 Task: Create a rule from the Agile list, Priority changed -> Complete task in the project AgileLab if Priority Cleared then Complete Task
Action: Mouse moved to (983, 158)
Screenshot: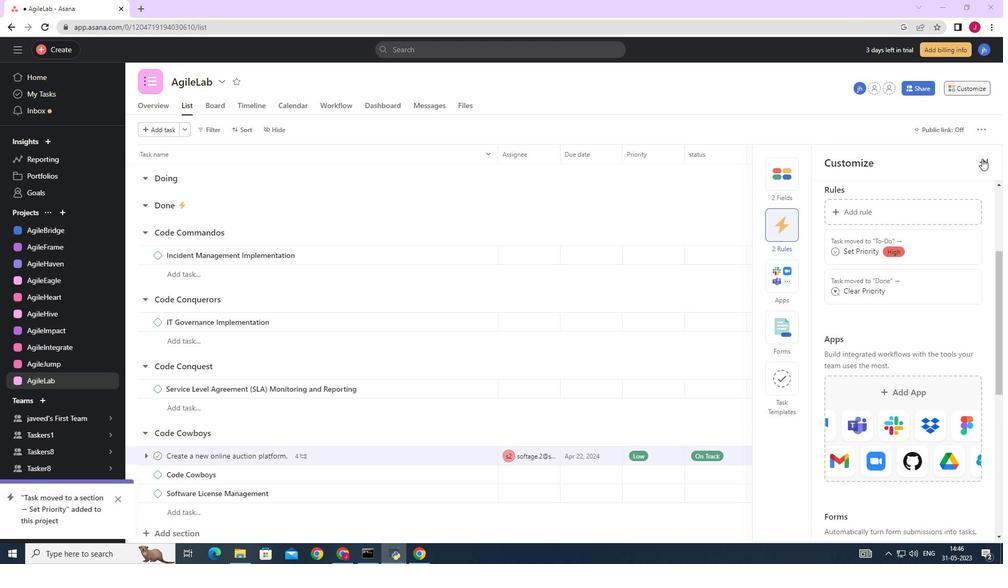 
Action: Mouse pressed left at (983, 158)
Screenshot: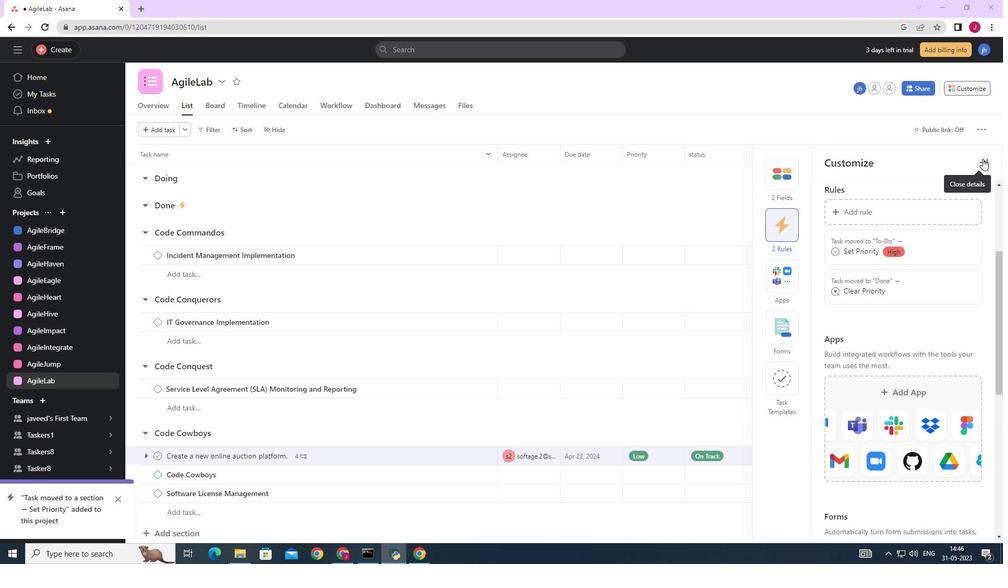 
Action: Mouse moved to (970, 85)
Screenshot: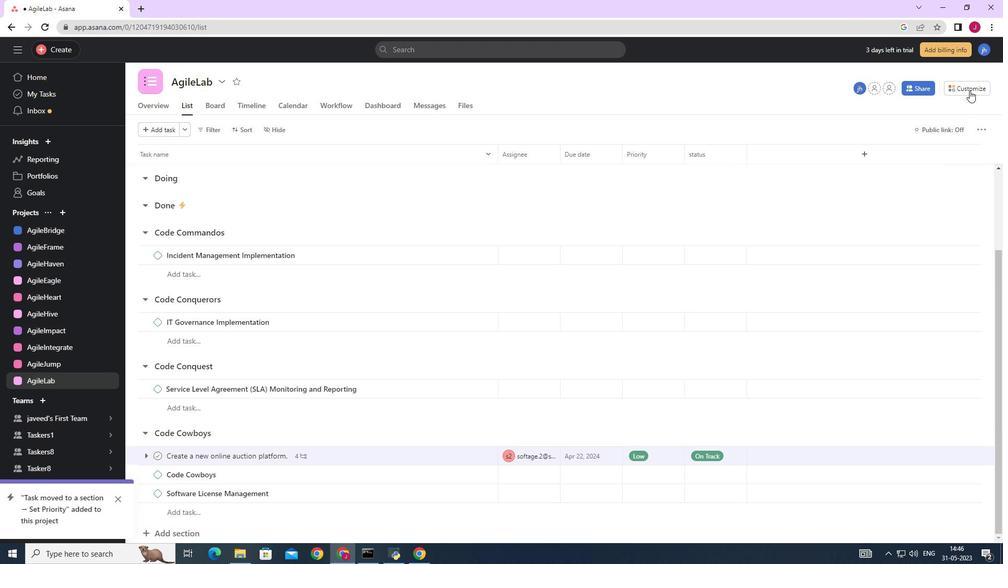 
Action: Mouse pressed left at (970, 85)
Screenshot: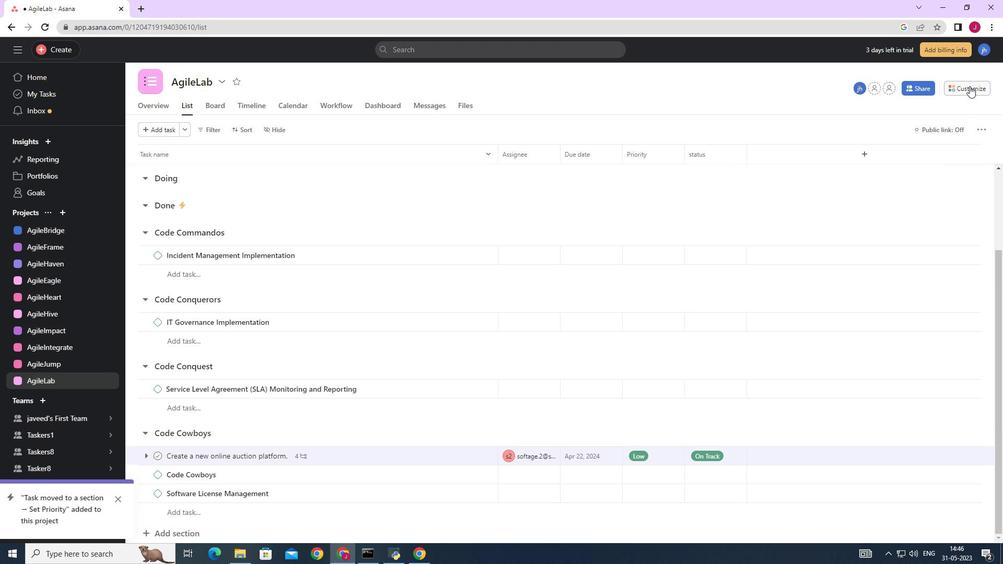 
Action: Mouse moved to (776, 224)
Screenshot: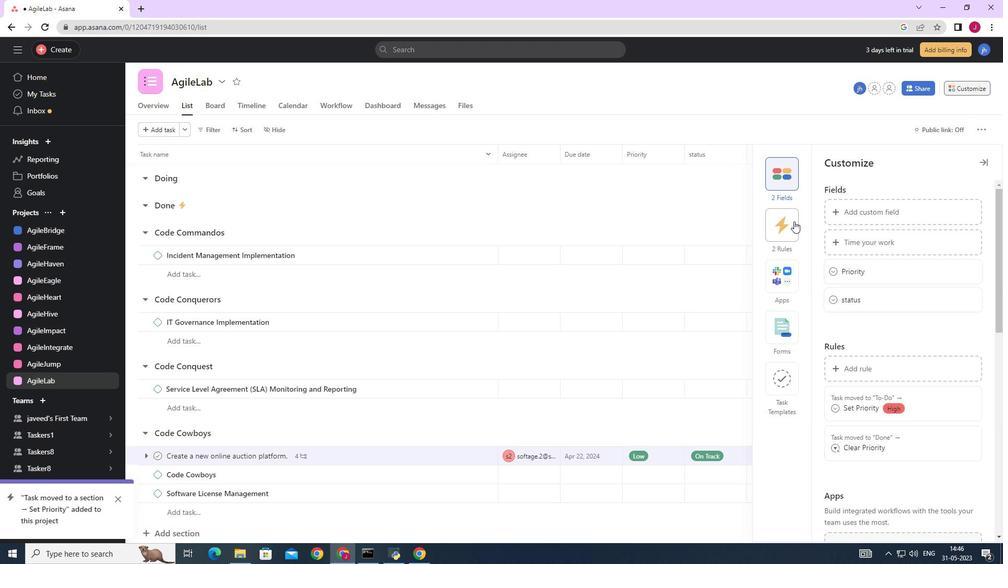 
Action: Mouse pressed left at (776, 224)
Screenshot: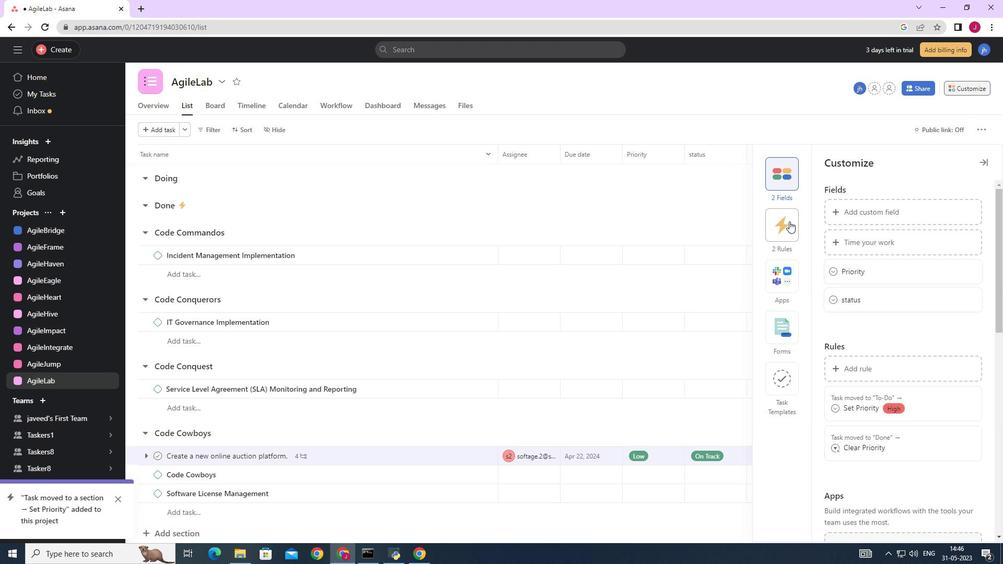 
Action: Mouse moved to (861, 211)
Screenshot: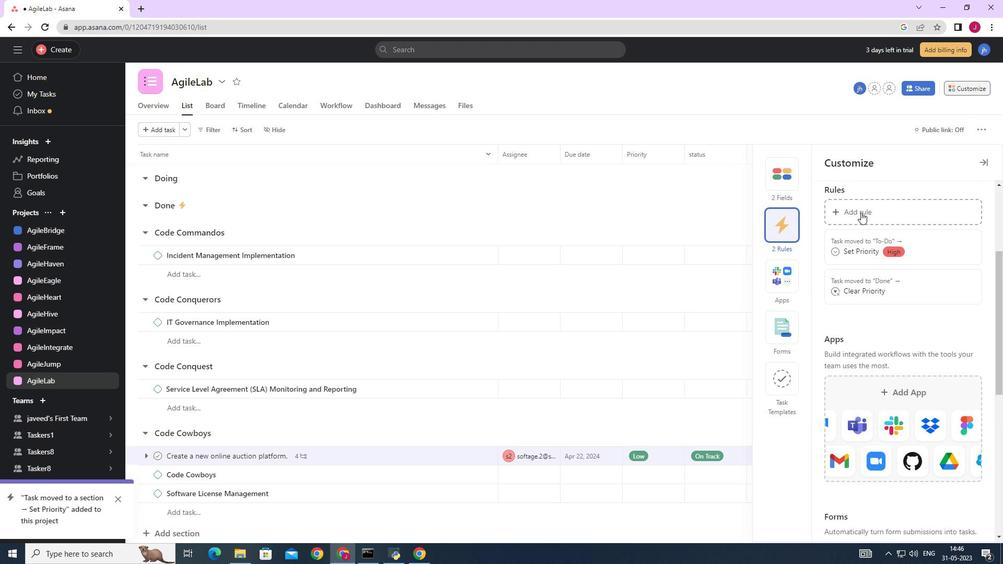 
Action: Mouse pressed left at (861, 211)
Screenshot: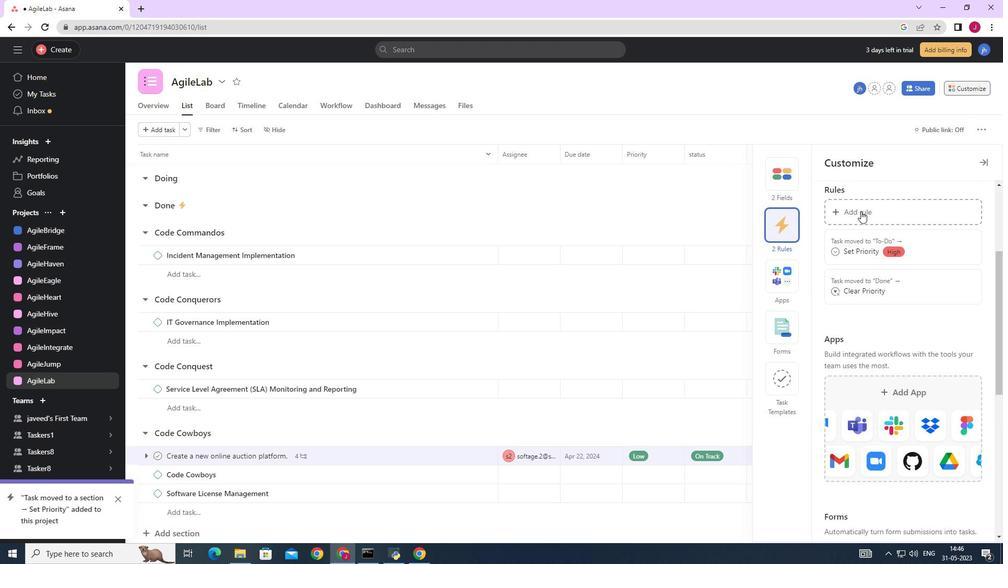 
Action: Mouse moved to (229, 132)
Screenshot: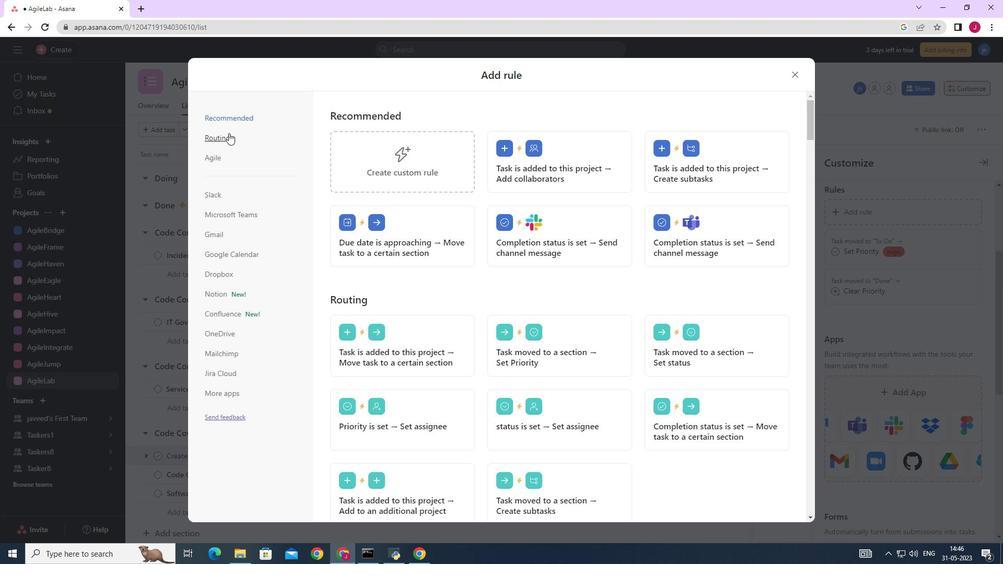 
Action: Mouse pressed left at (229, 132)
Screenshot: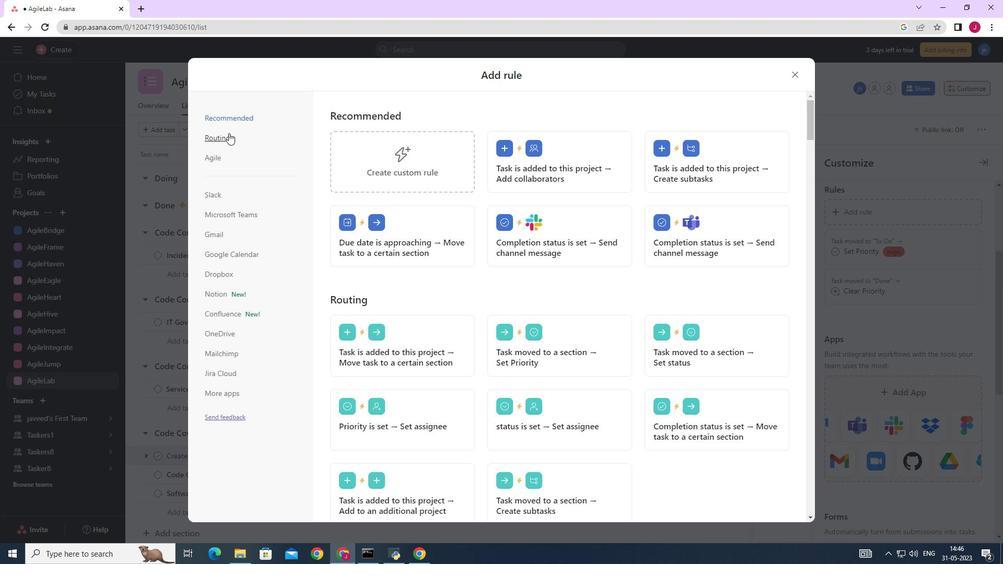 
Action: Mouse moved to (556, 156)
Screenshot: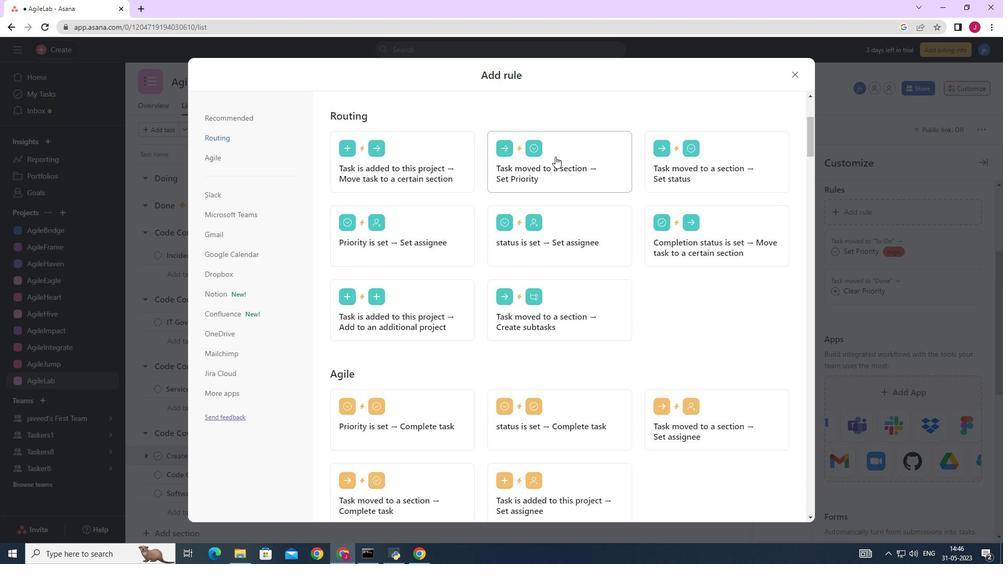 
Action: Mouse pressed left at (556, 156)
Screenshot: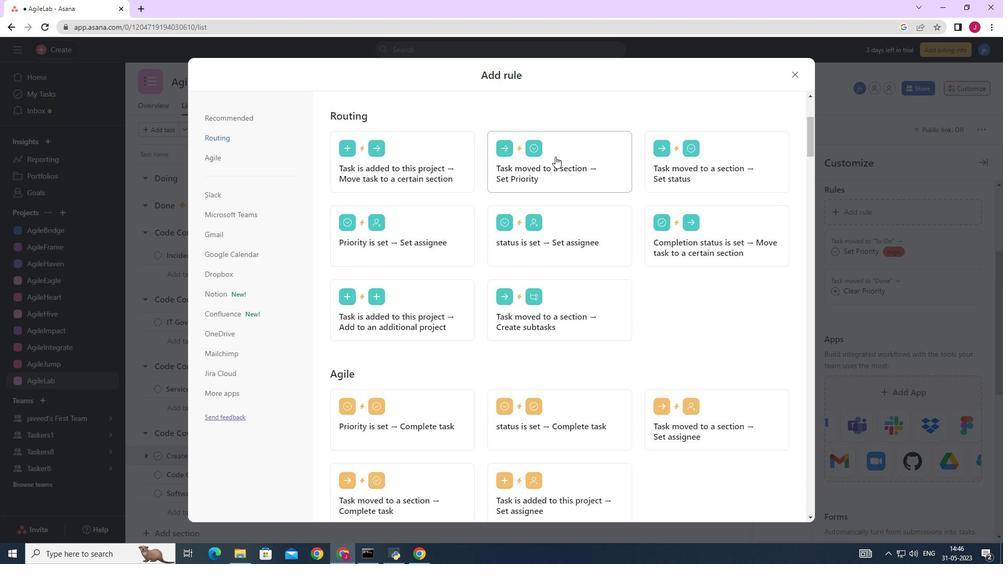 
Action: Mouse moved to (7, 27)
Screenshot: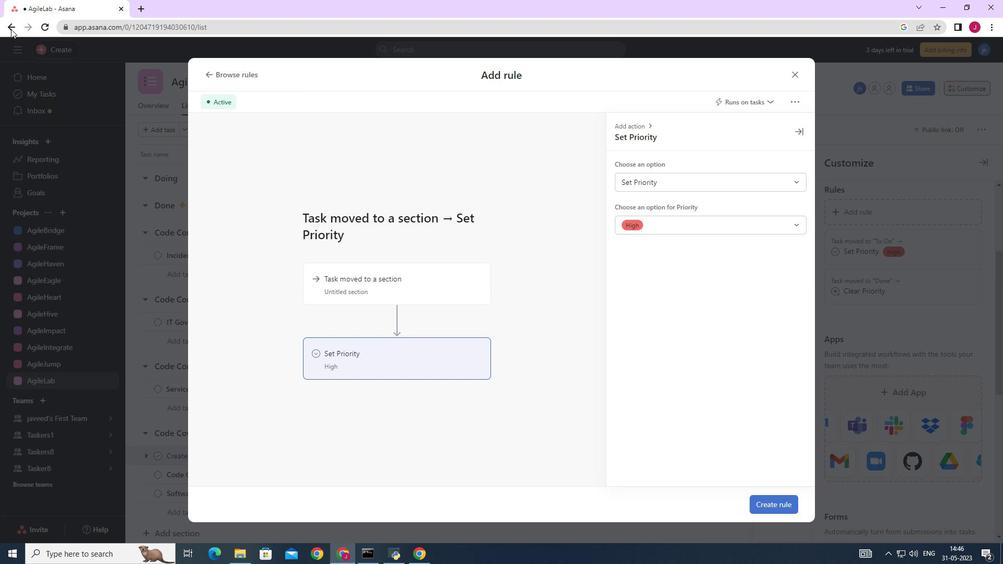
Action: Mouse pressed left at (7, 27)
Screenshot: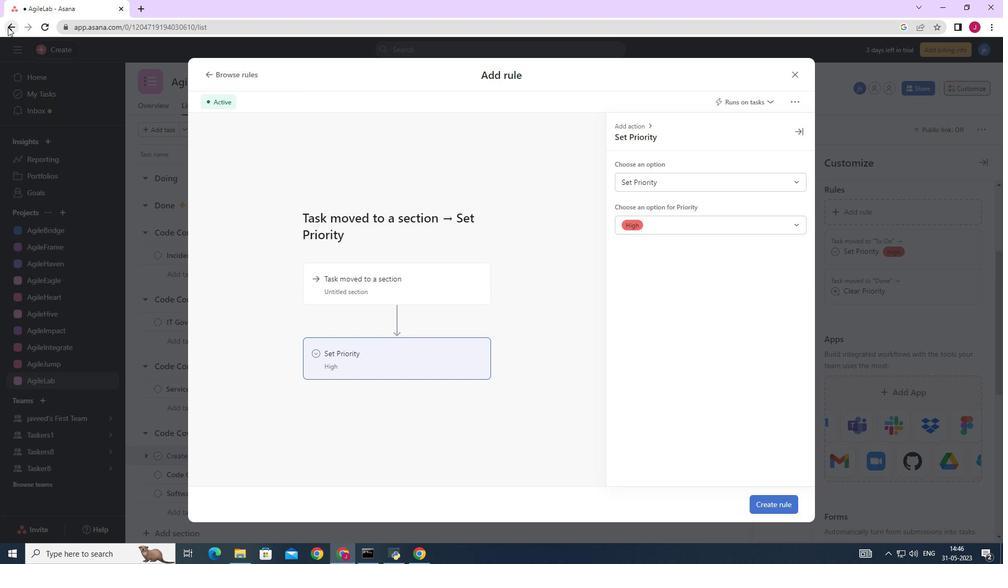 
Action: Mouse moved to (967, 85)
Screenshot: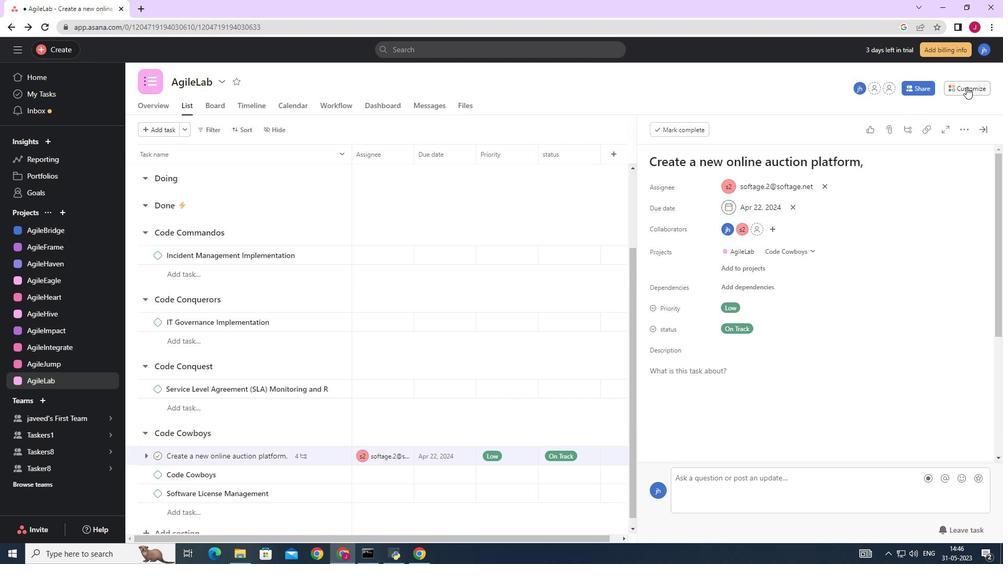 
Action: Mouse pressed left at (967, 85)
Screenshot: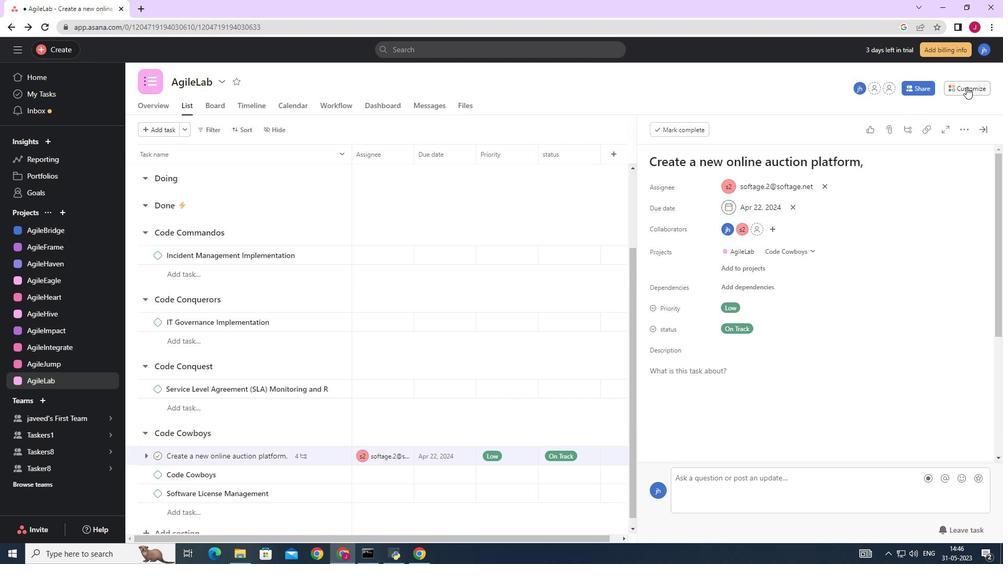 
Action: Mouse moved to (783, 230)
Screenshot: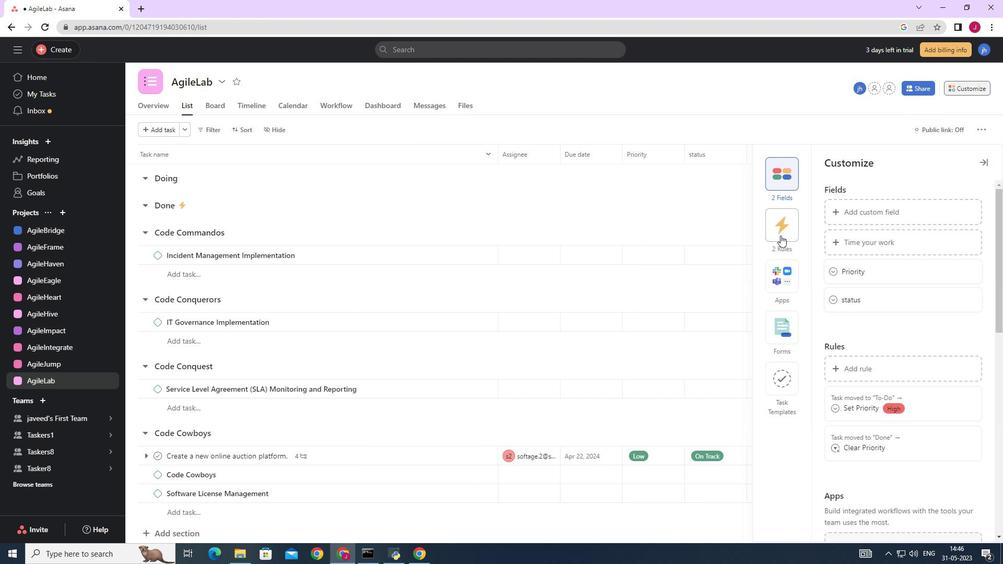 
Action: Mouse pressed left at (783, 230)
Screenshot: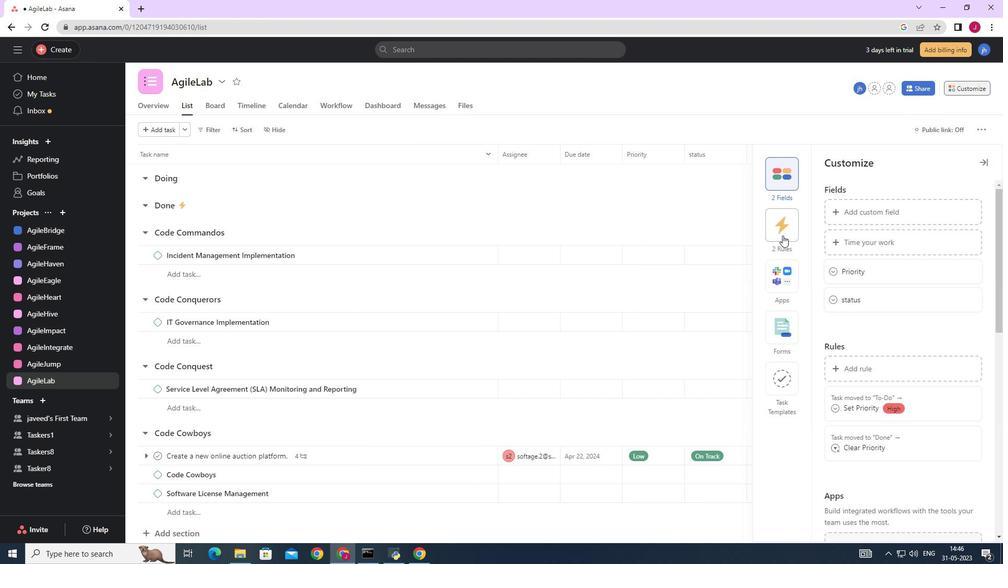 
Action: Mouse moved to (848, 214)
Screenshot: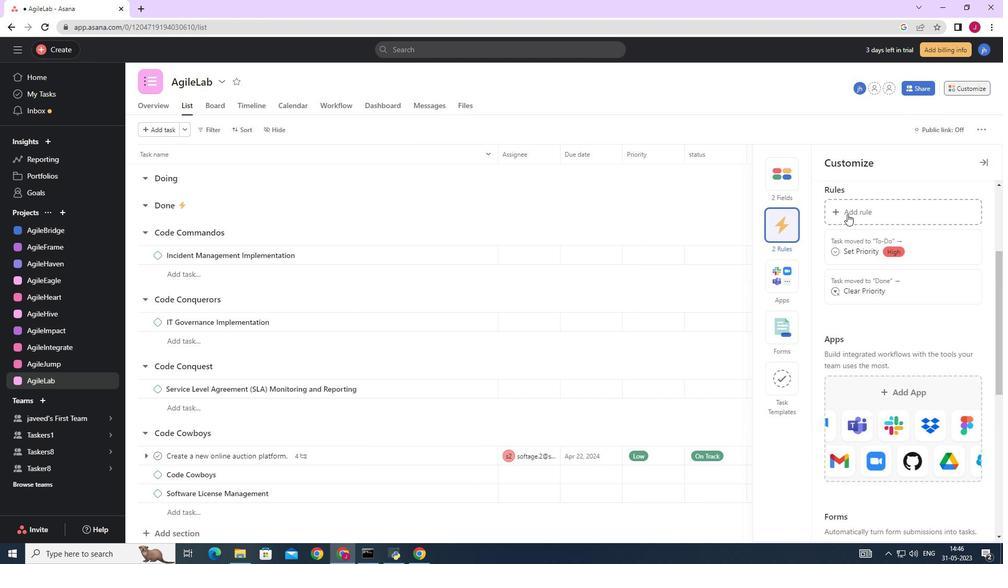 
Action: Mouse pressed left at (848, 214)
Screenshot: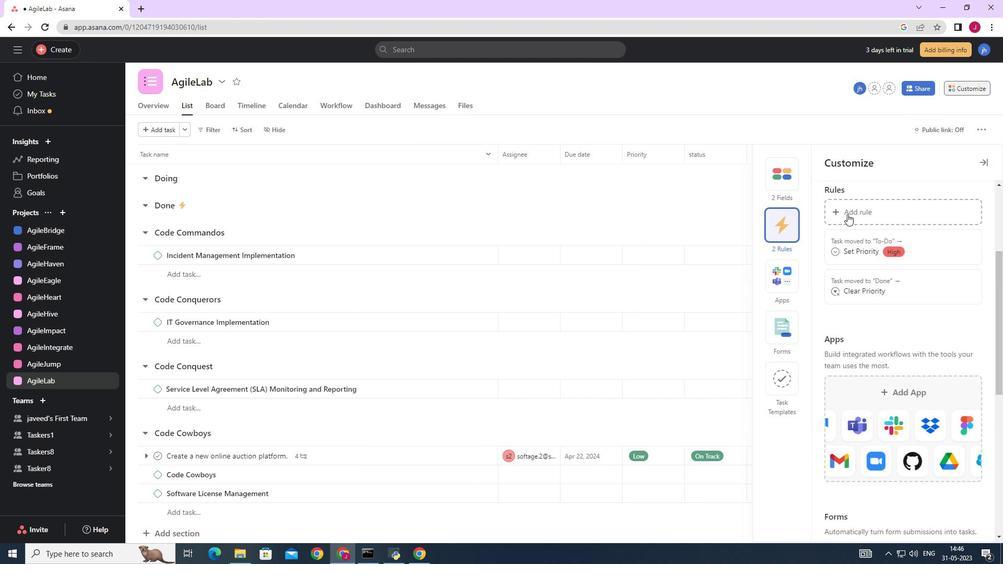 
Action: Mouse moved to (213, 158)
Screenshot: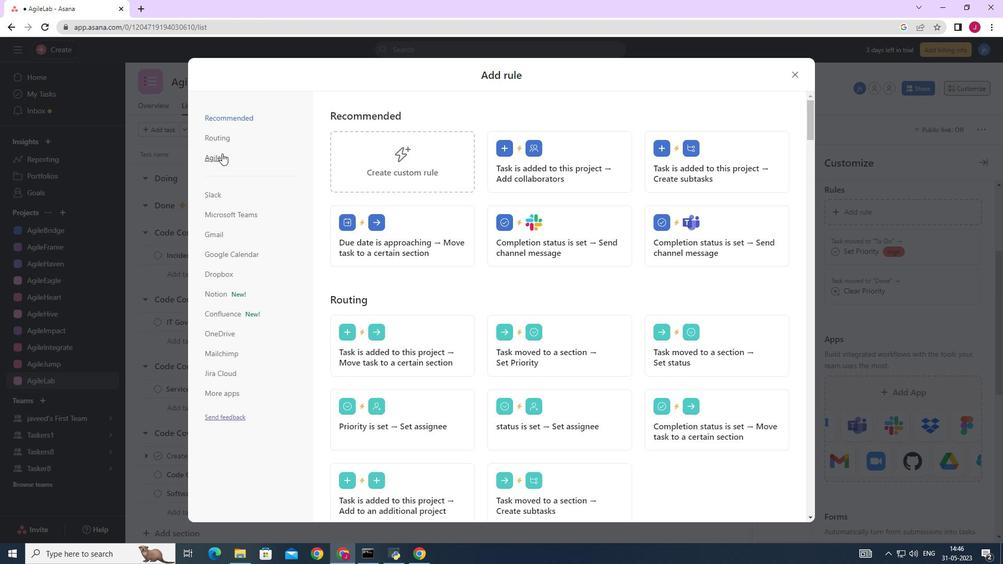 
Action: Mouse pressed left at (213, 158)
Screenshot: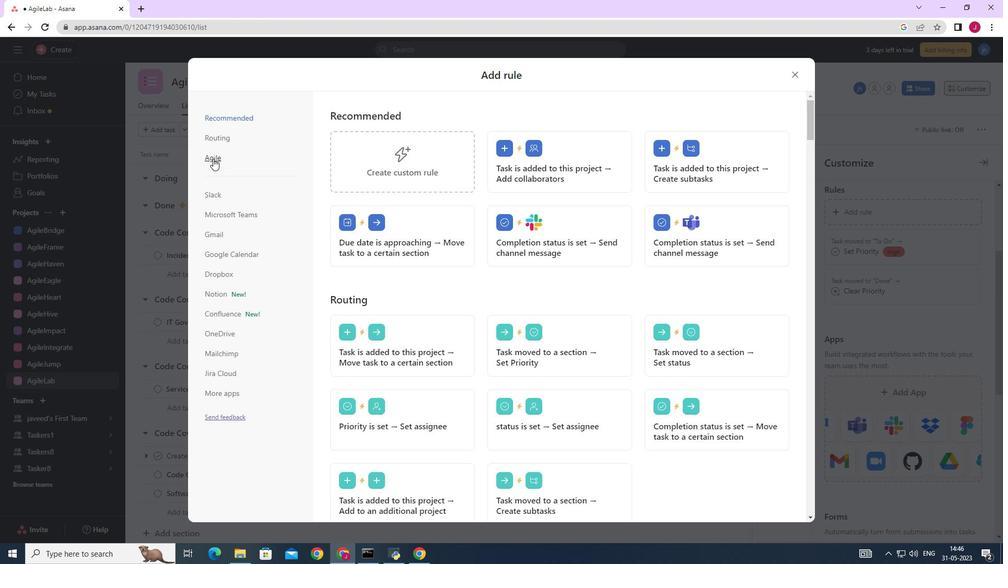 
Action: Mouse moved to (383, 158)
Screenshot: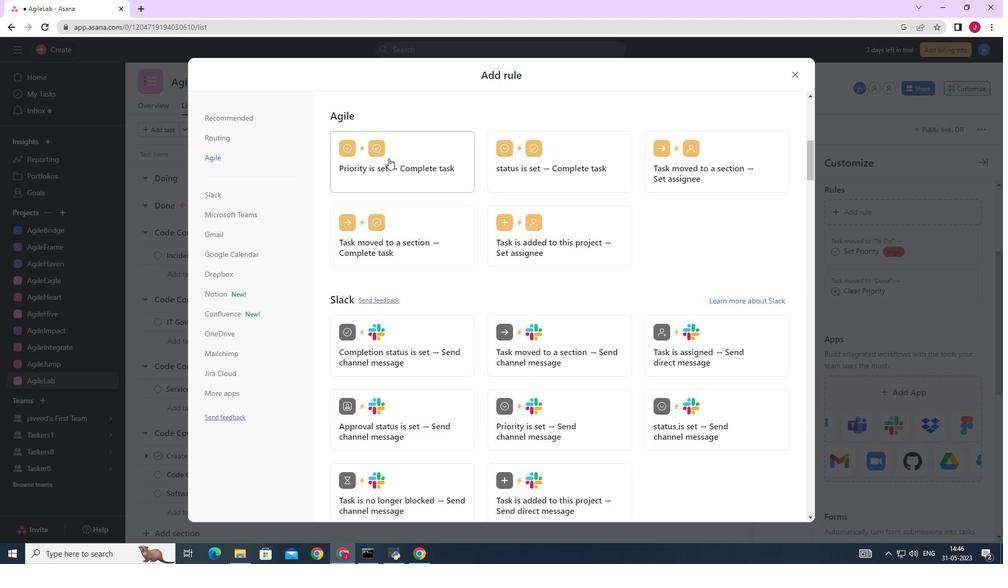 
Action: Mouse pressed left at (383, 158)
Screenshot: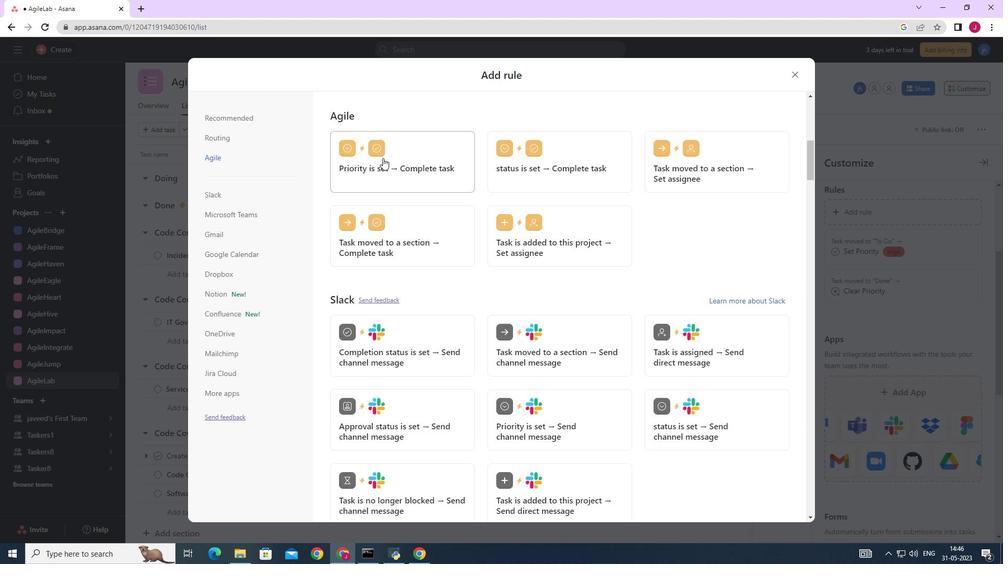 
Action: Mouse moved to (650, 178)
Screenshot: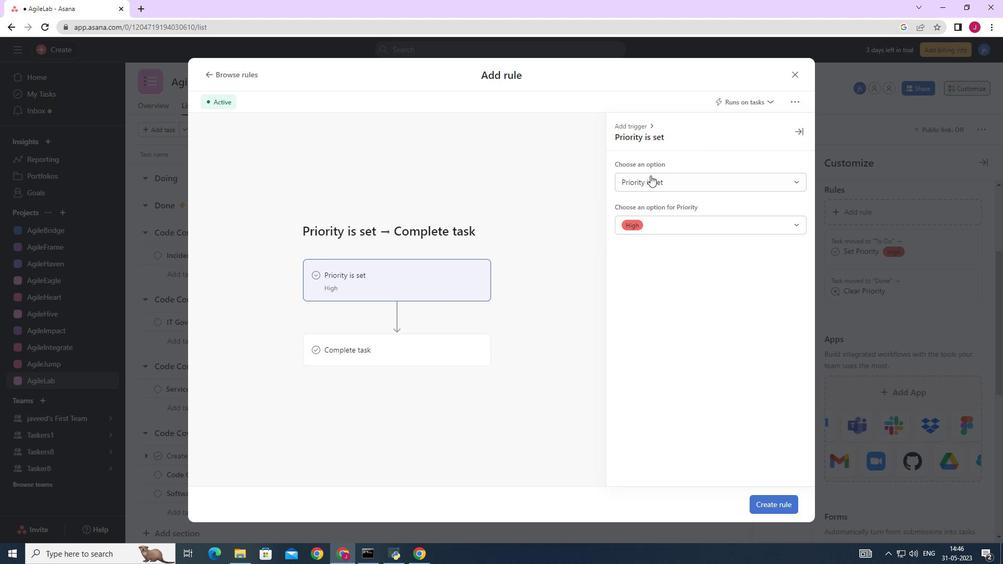 
Action: Mouse pressed left at (650, 178)
Screenshot: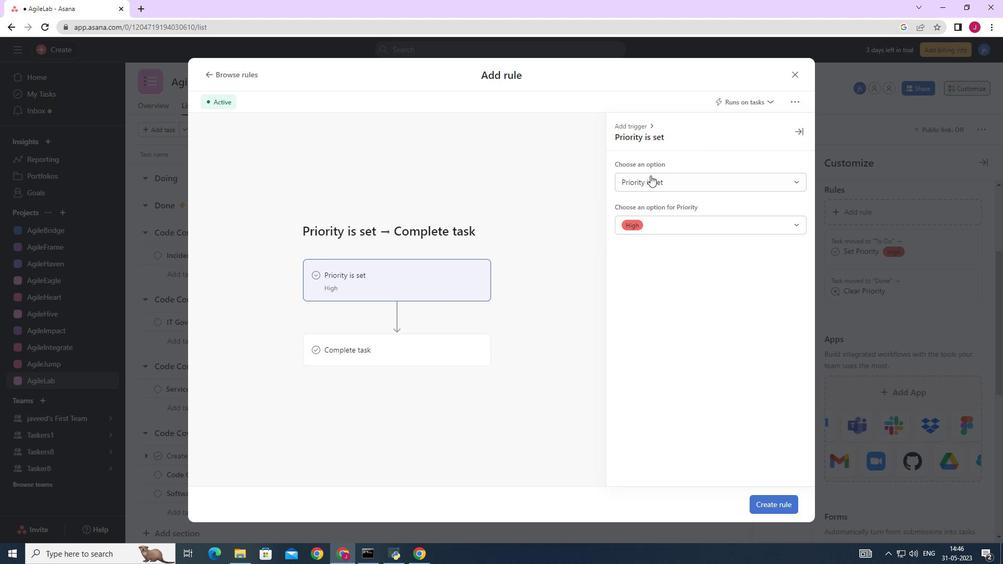 
Action: Mouse moved to (661, 223)
Screenshot: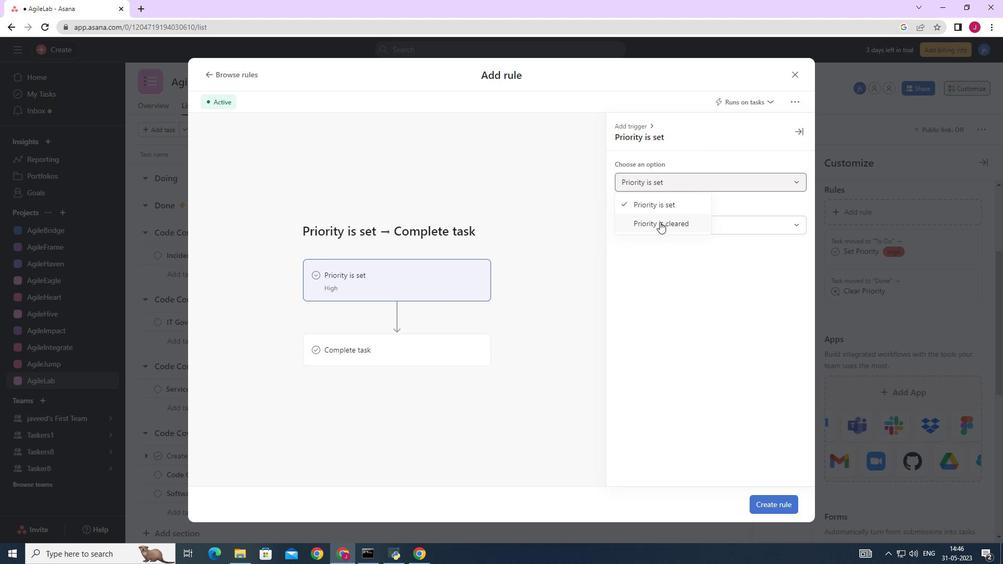 
Action: Mouse pressed left at (661, 223)
Screenshot: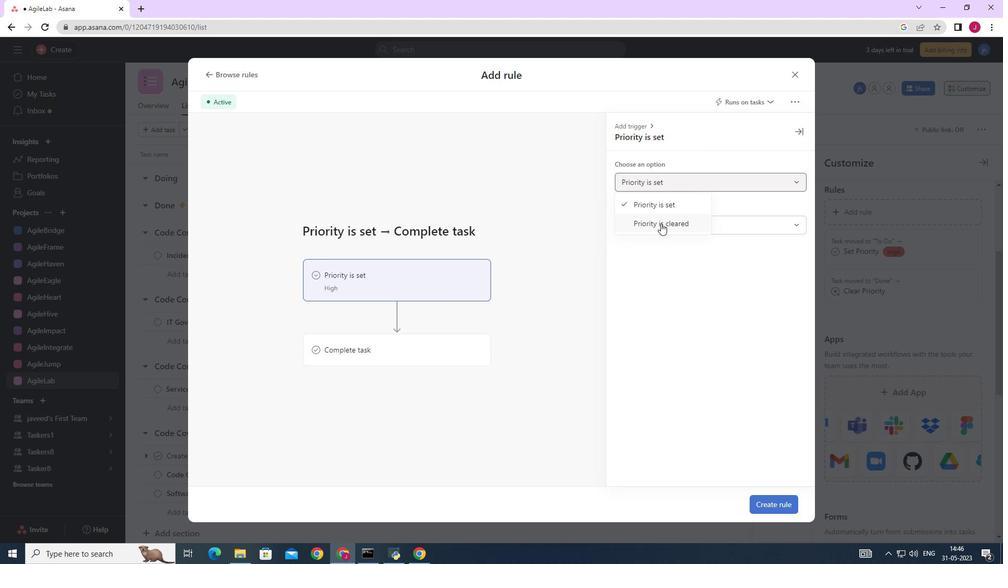 
Action: Mouse moved to (462, 339)
Screenshot: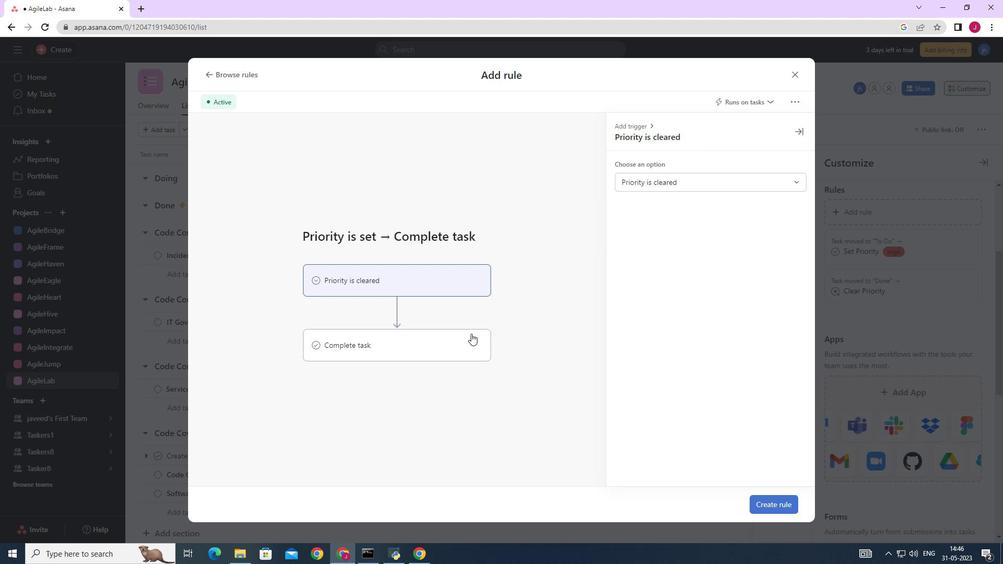 
Action: Mouse pressed left at (462, 339)
Screenshot: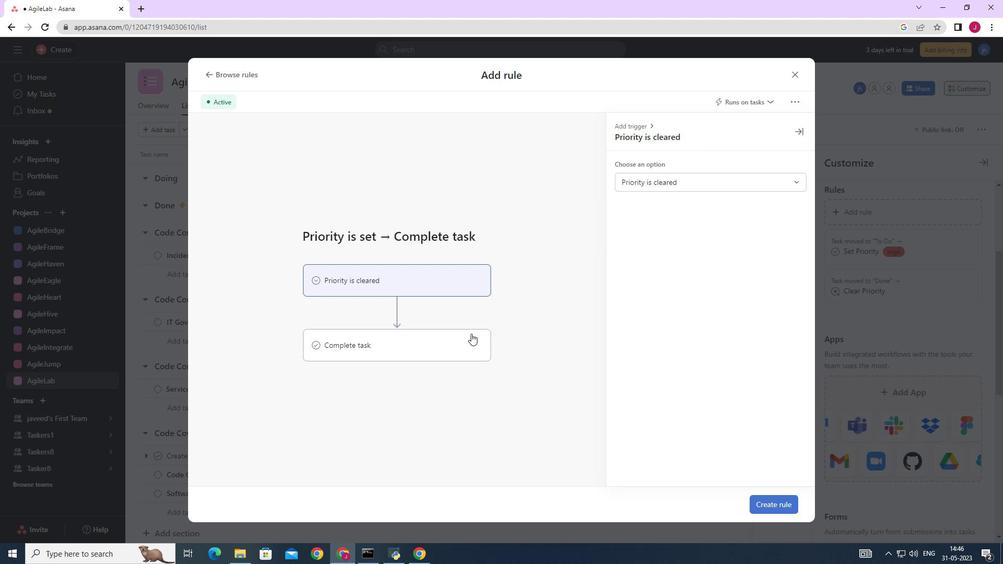 
Action: Mouse moved to (789, 502)
Screenshot: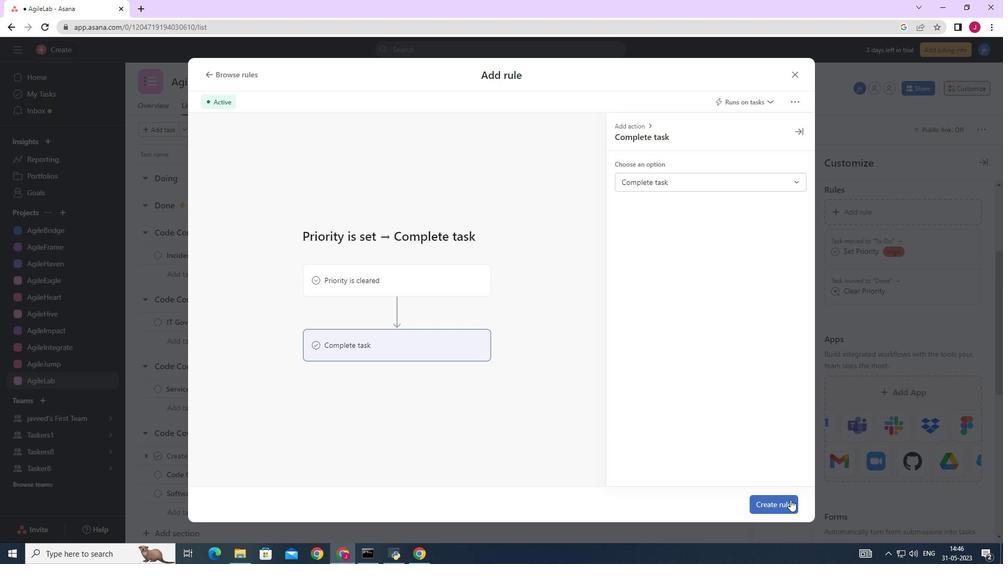 
Action: Mouse pressed left at (789, 502)
Screenshot: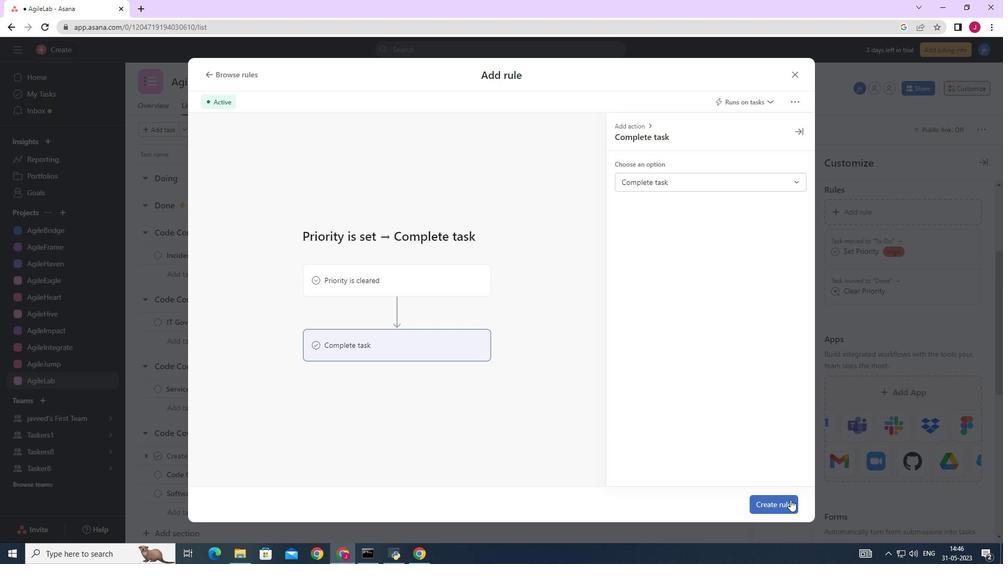 
Action: Mouse moved to (745, 508)
Screenshot: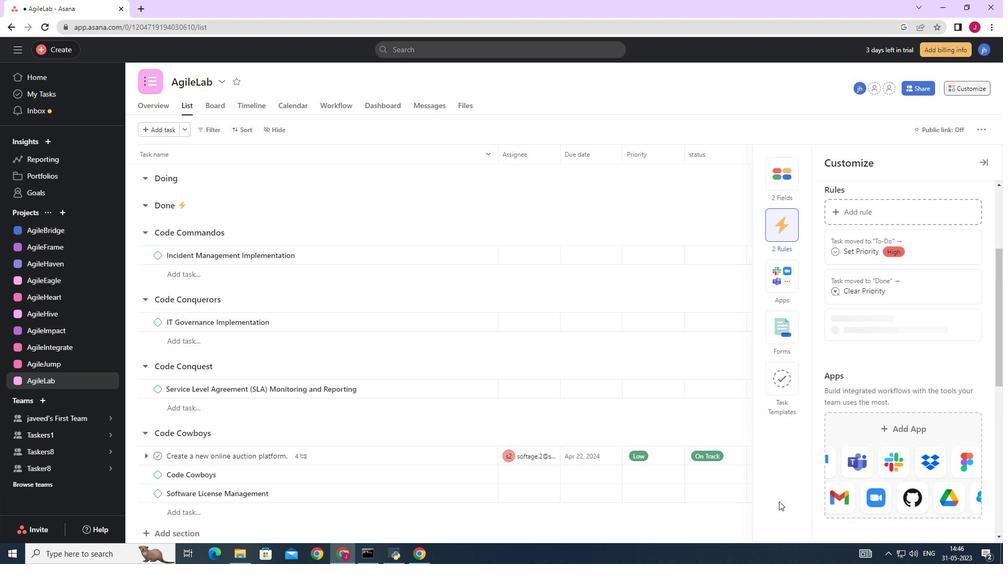 
